 Task: For heading Arial black with underline.  font size for heading18,  'Change the font style of data to'Calibri.  and font size to 9,  Change the alignment of both headline & data to Align center.  In the sheet  Data Entry Workbook Template Sheetbook
Action: Mouse moved to (904, 117)
Screenshot: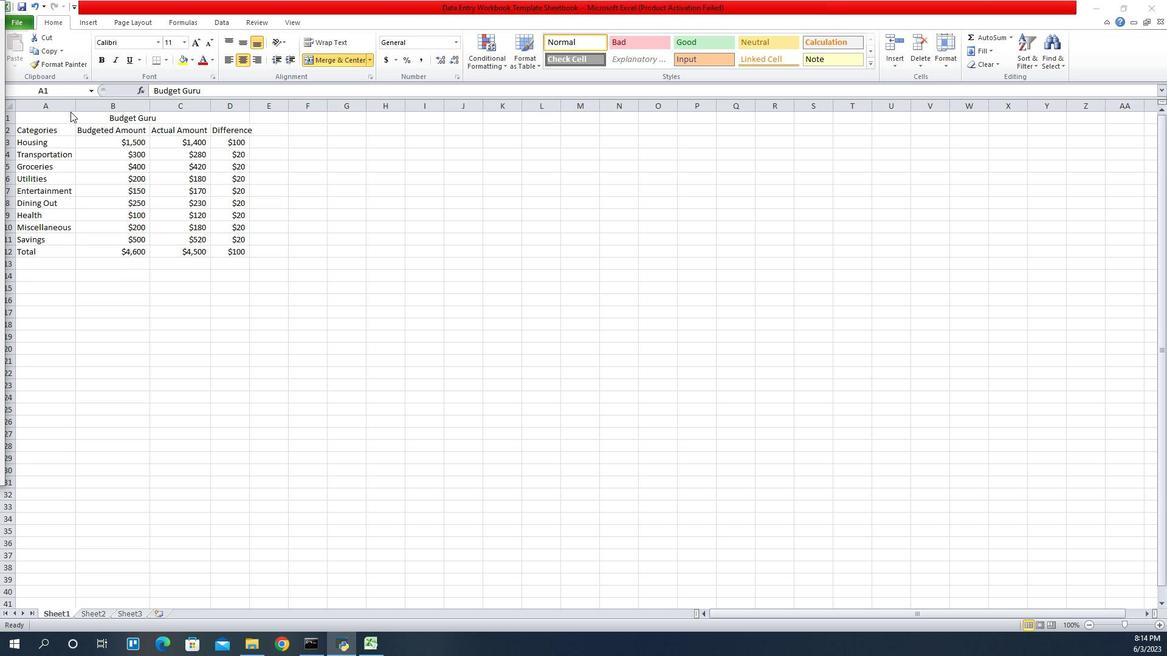 
Action: Mouse pressed left at (904, 117)
Screenshot: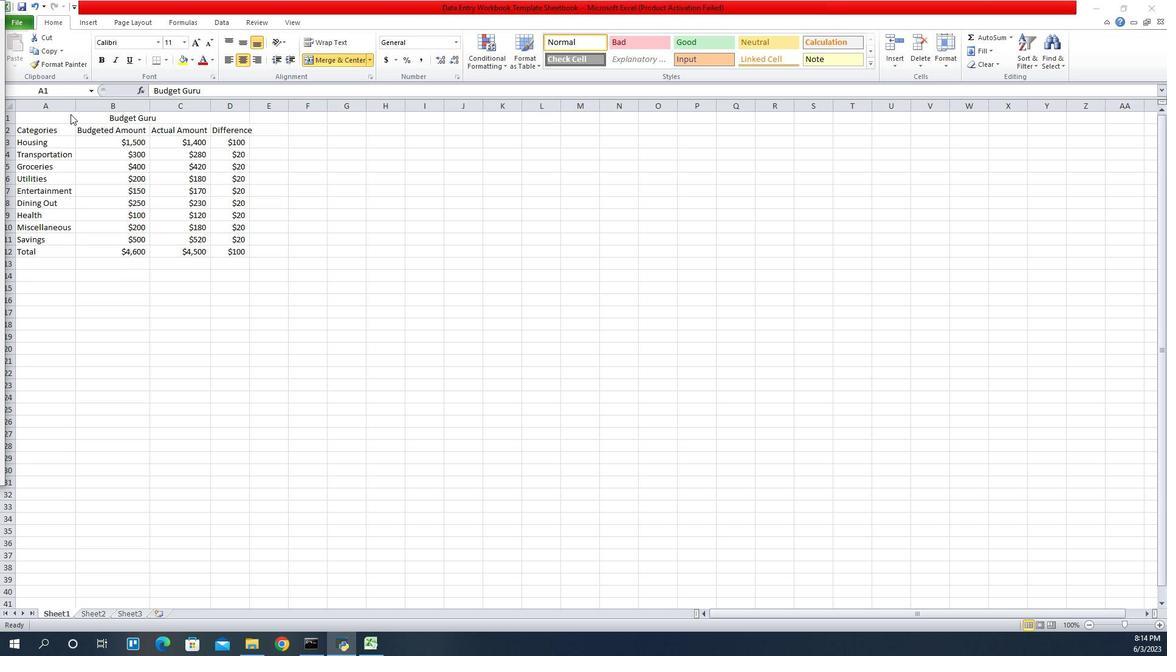 
Action: Mouse moved to (990, 50)
Screenshot: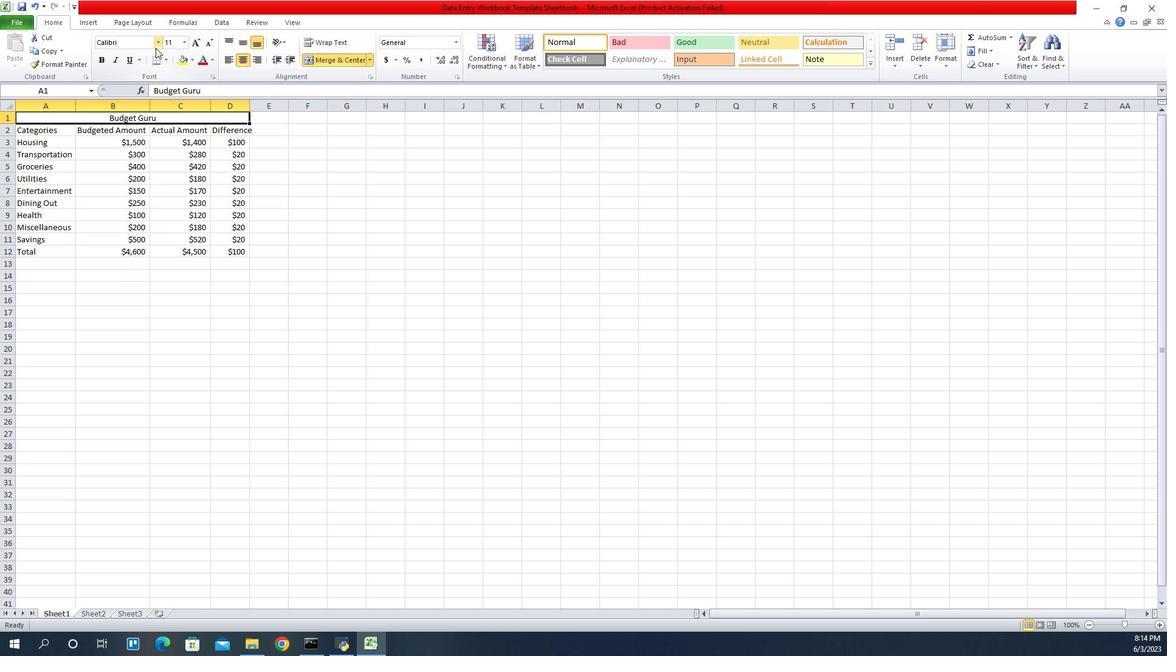 
Action: Mouse pressed left at (990, 50)
Screenshot: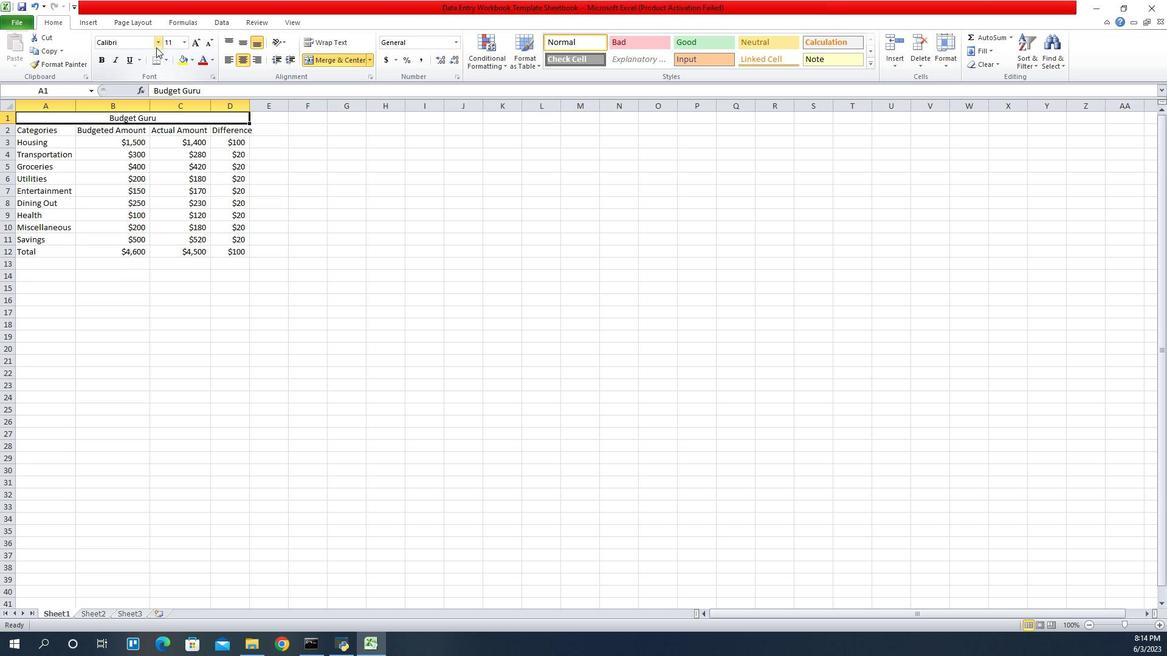 
Action: Mouse moved to (977, 153)
Screenshot: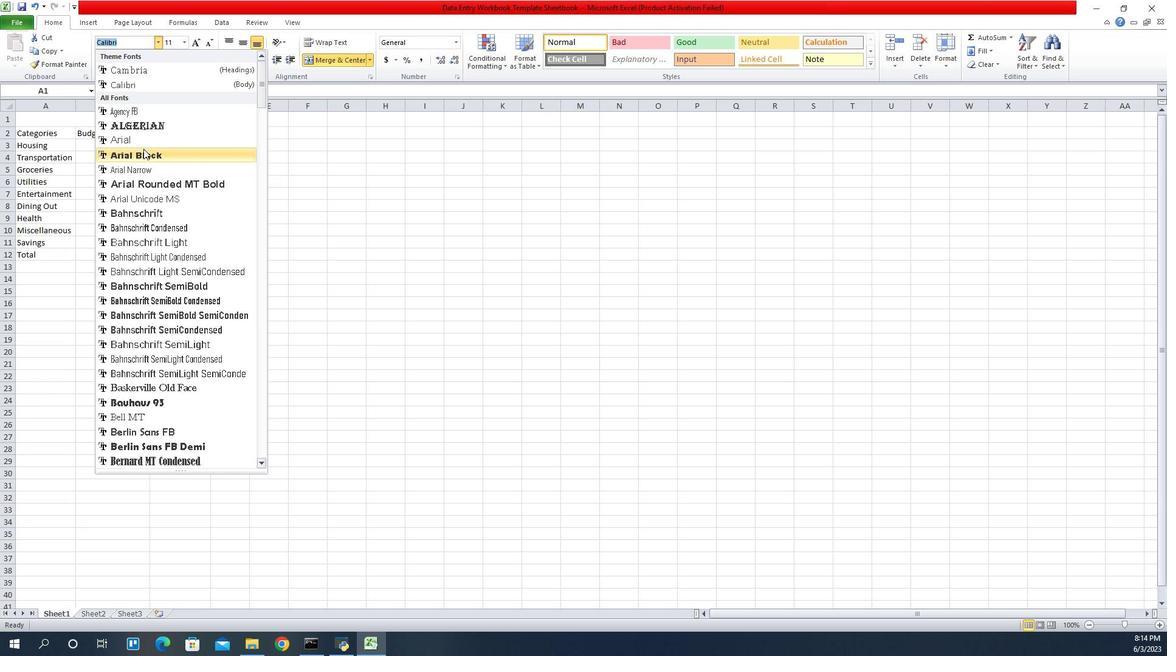 
Action: Mouse pressed left at (977, 153)
Screenshot: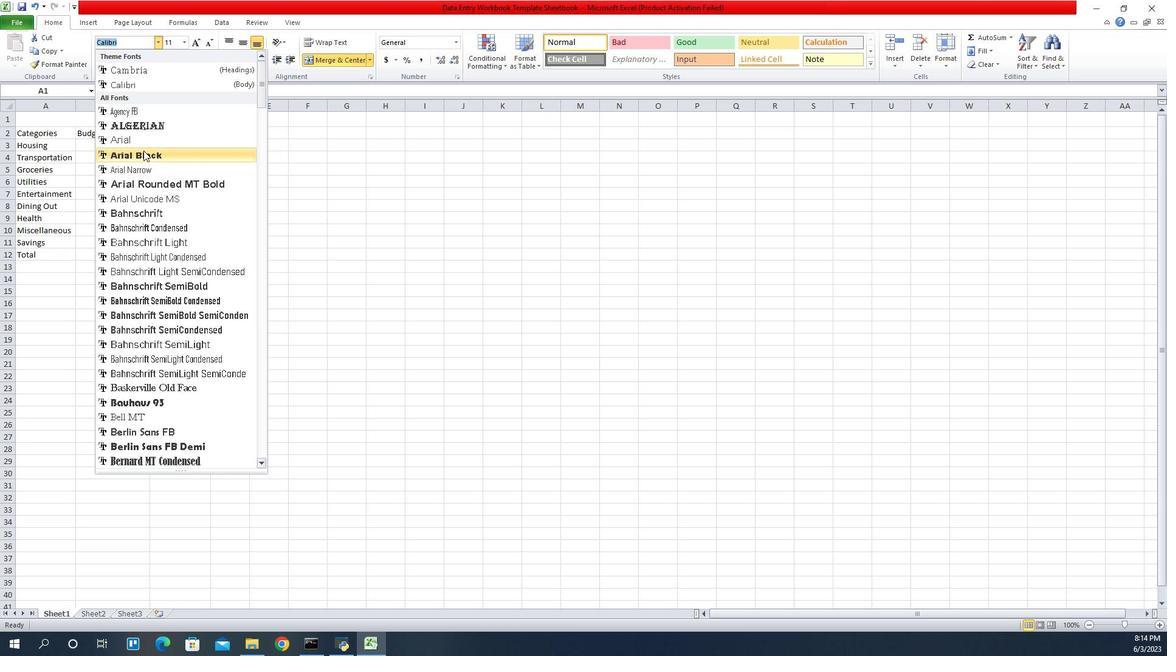 
Action: Mouse pressed left at (977, 153)
Screenshot: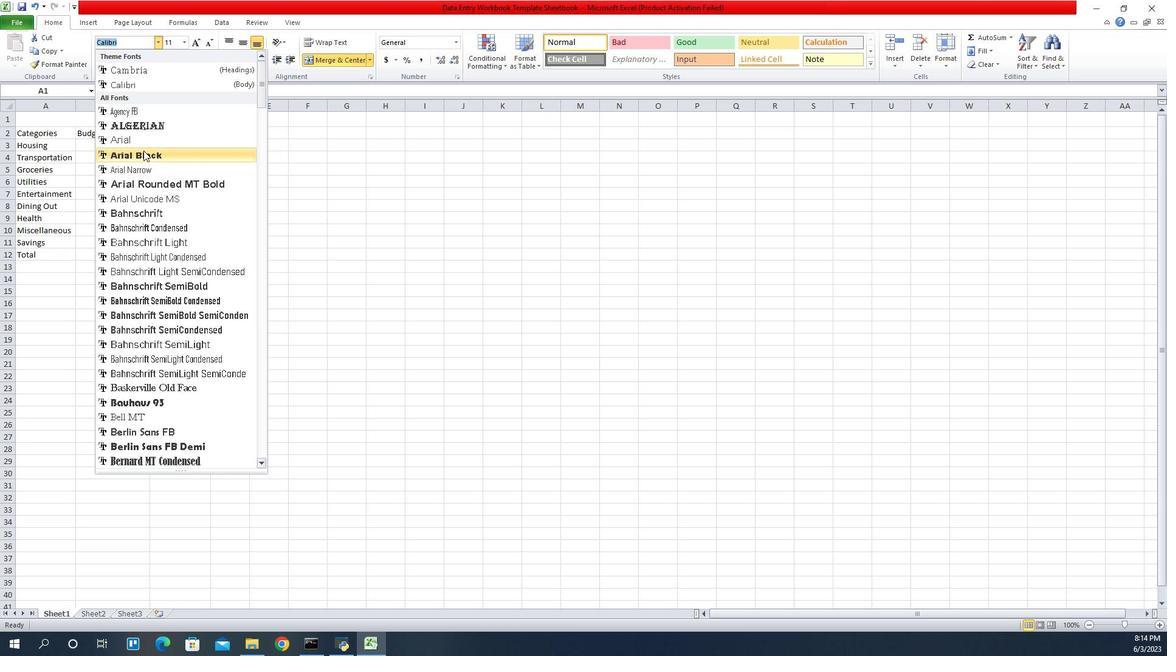 
Action: Mouse moved to (923, 142)
Screenshot: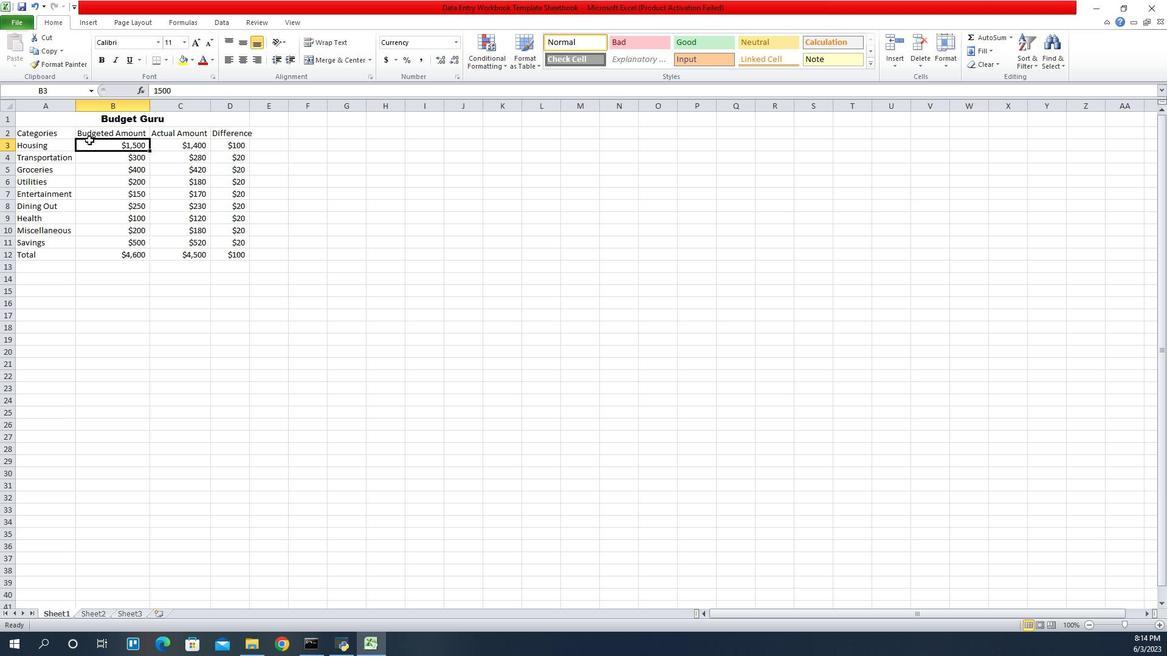 
Action: Key pressed ctrl+Z
Screenshot: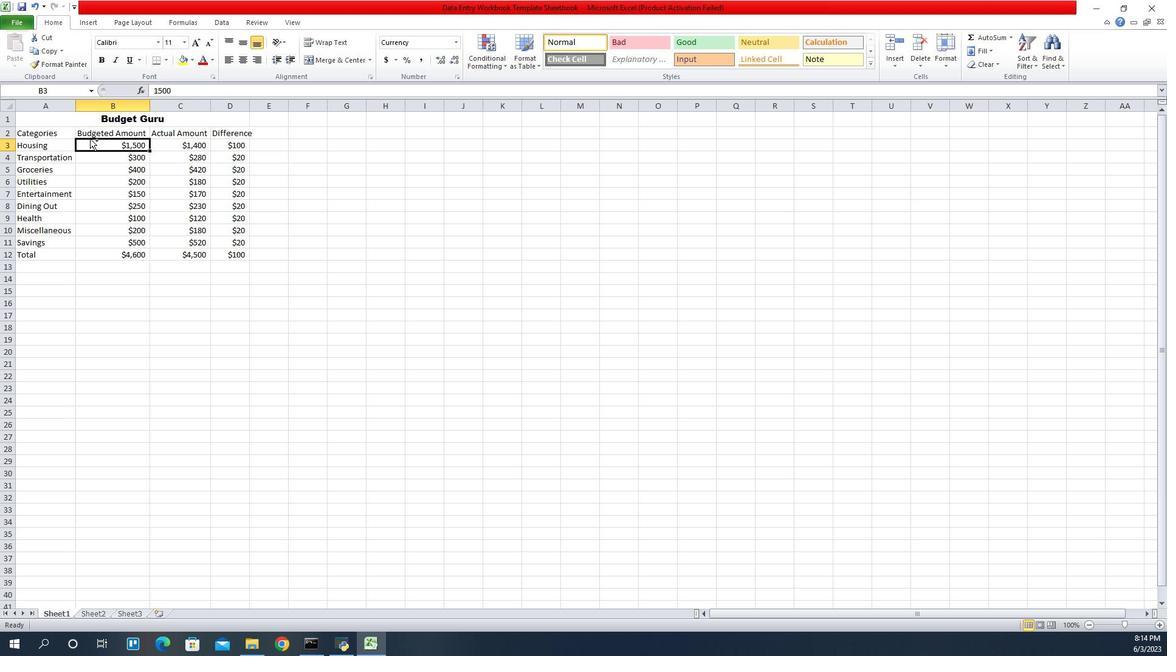 
Action: Mouse moved to (992, 48)
Screenshot: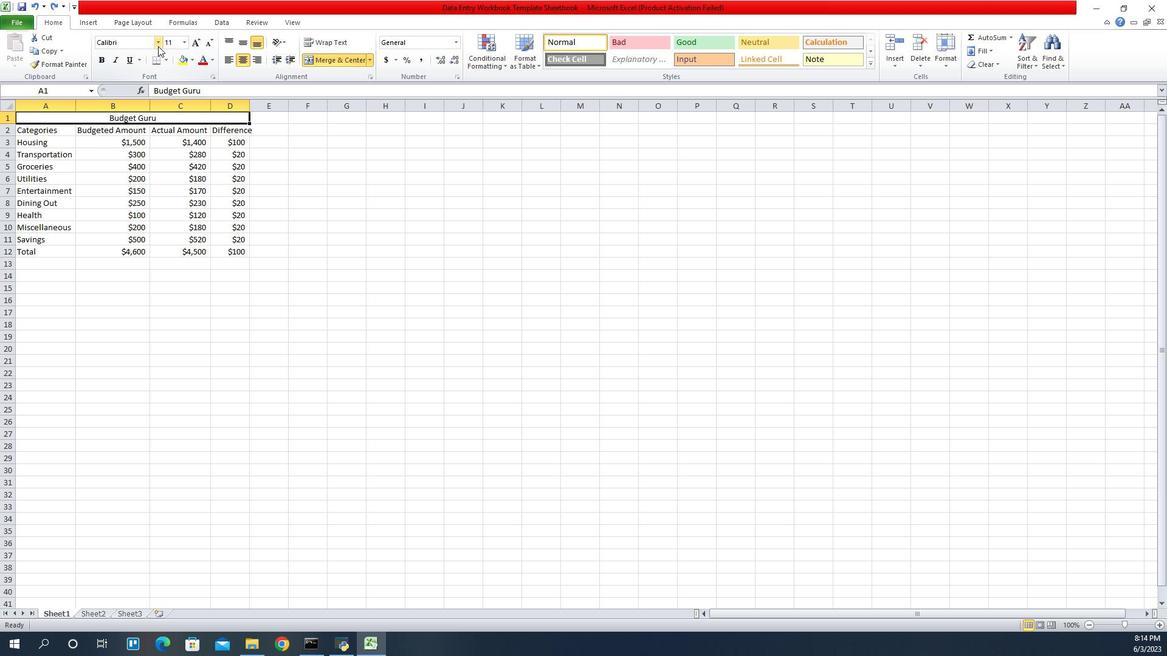 
Action: Mouse pressed left at (992, 48)
Screenshot: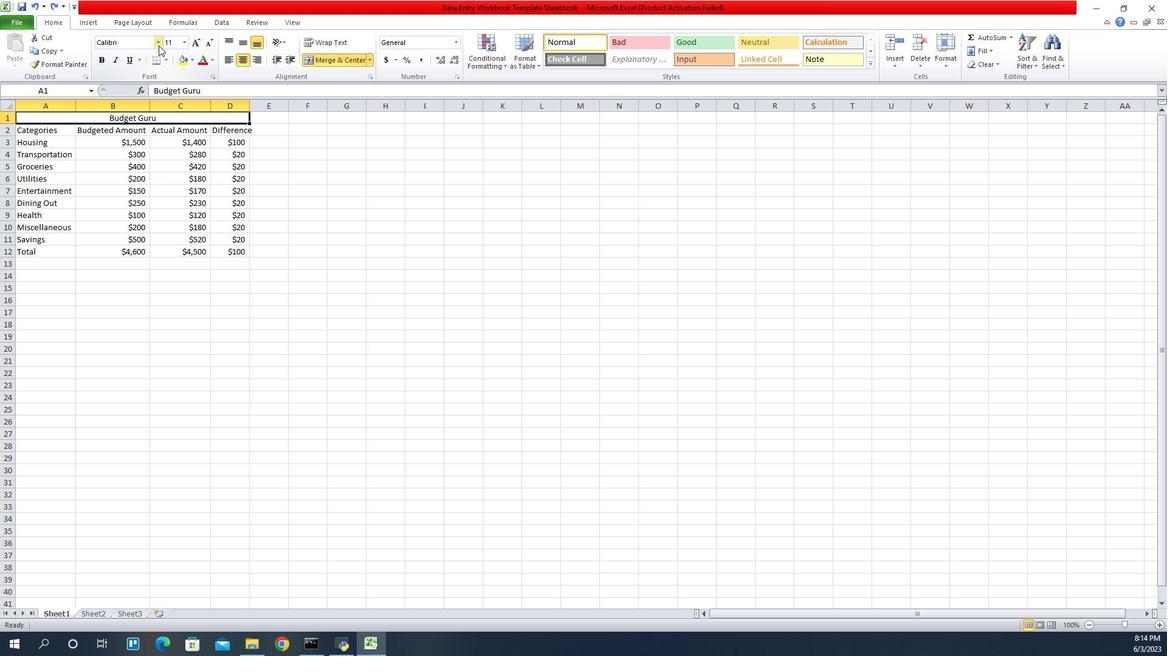 
Action: Mouse moved to (977, 154)
Screenshot: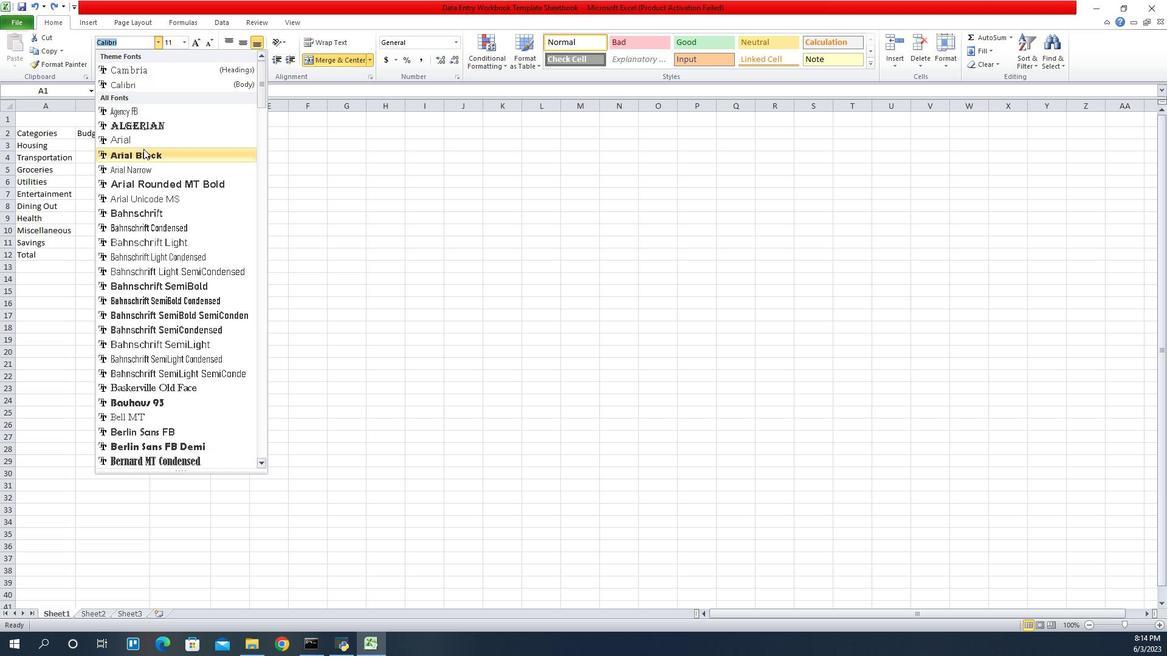 
Action: Mouse pressed left at (977, 154)
Screenshot: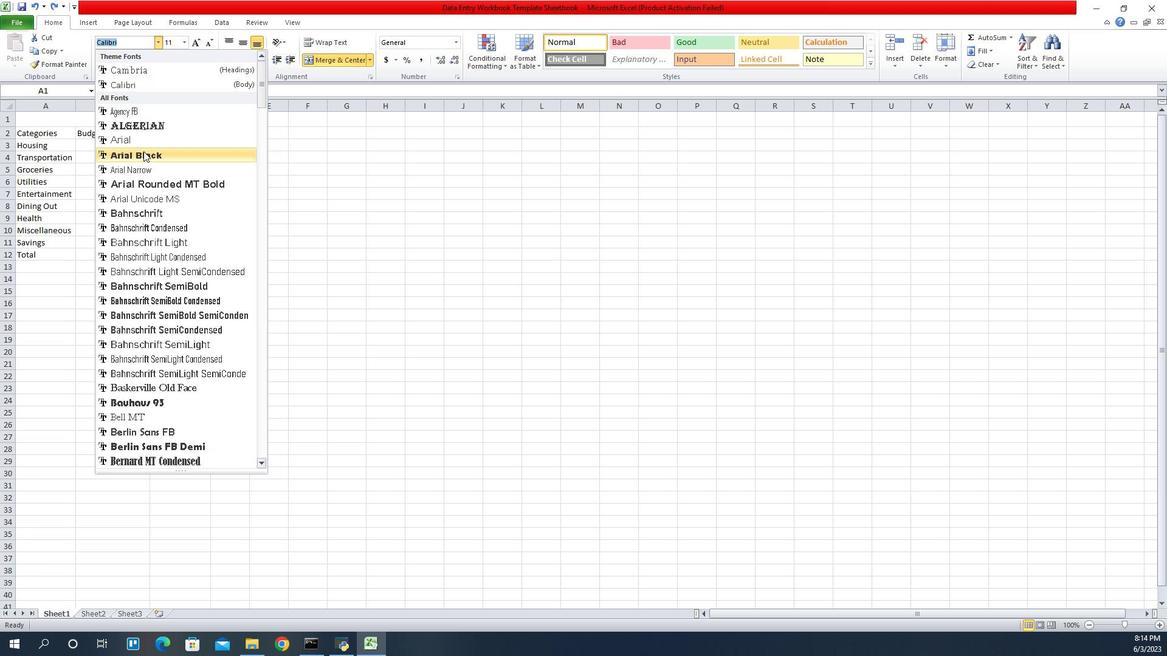 
Action: Mouse moved to (966, 63)
Screenshot: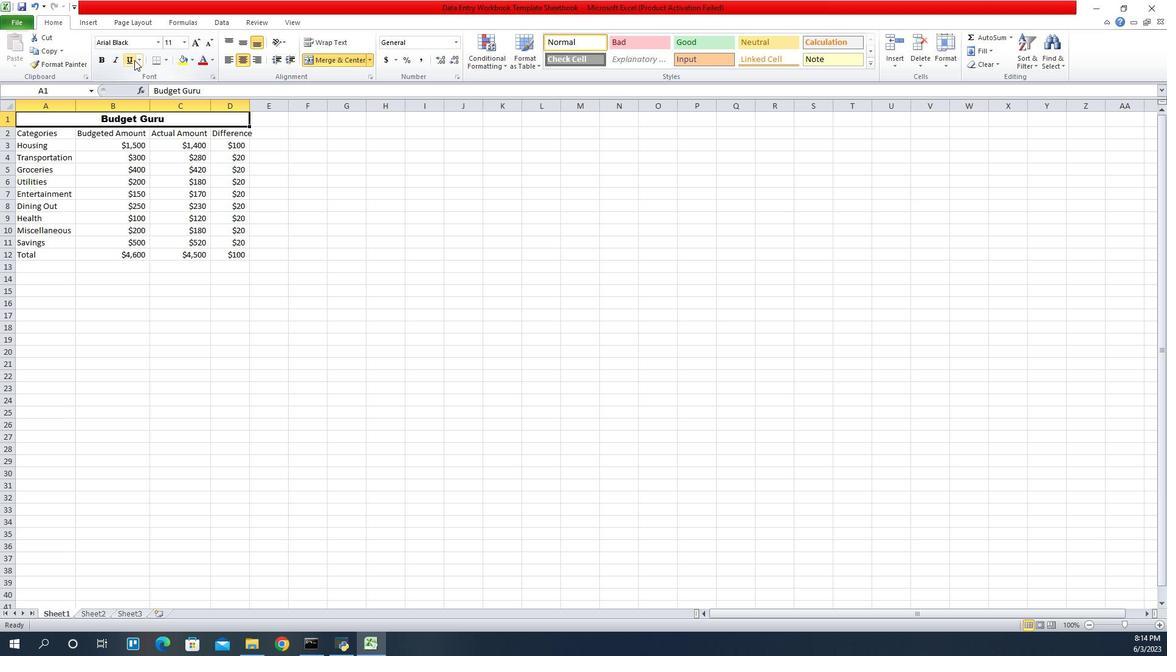
Action: Mouse pressed left at (966, 63)
Screenshot: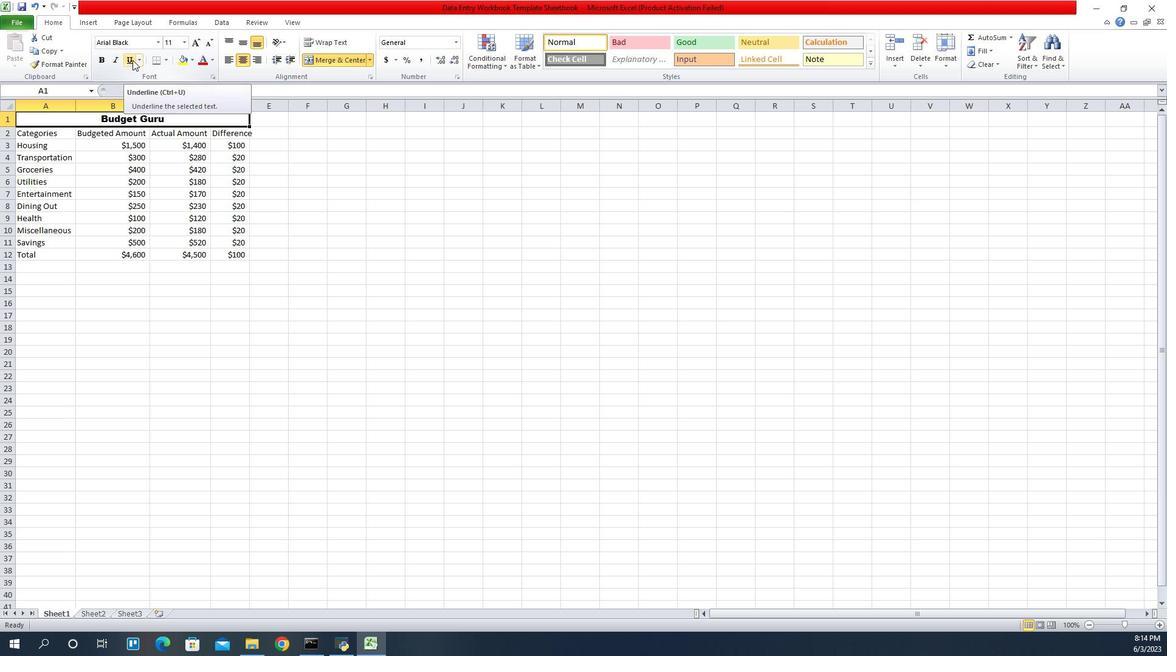 
Action: Mouse moved to (1018, 46)
Screenshot: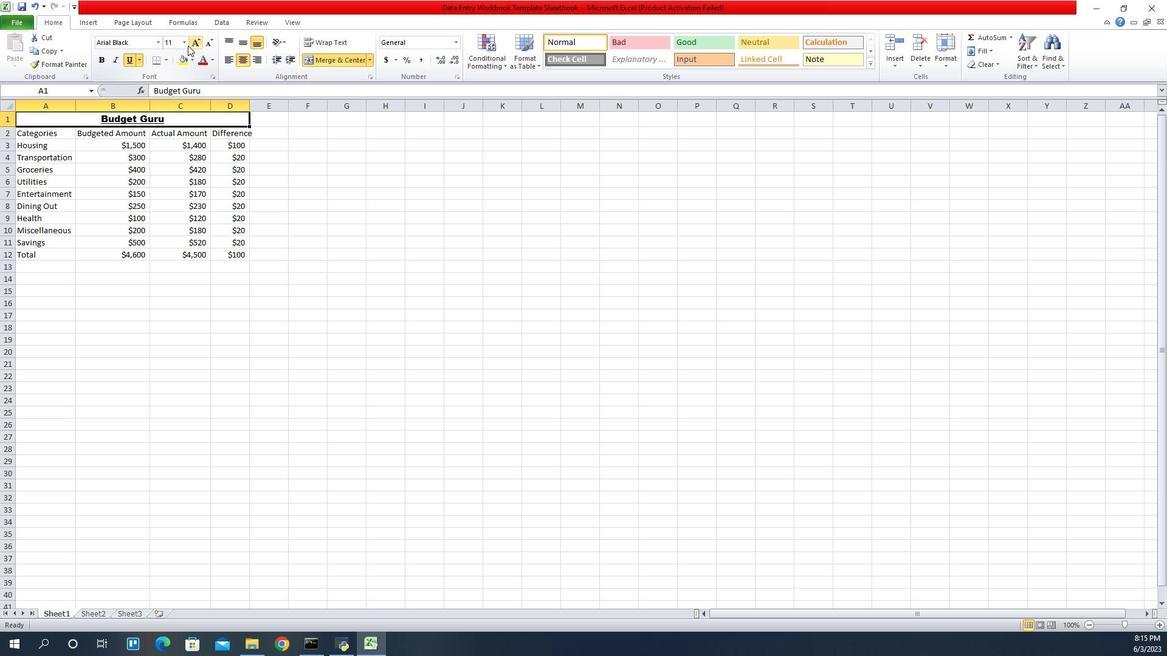 
Action: Mouse pressed left at (1018, 46)
Screenshot: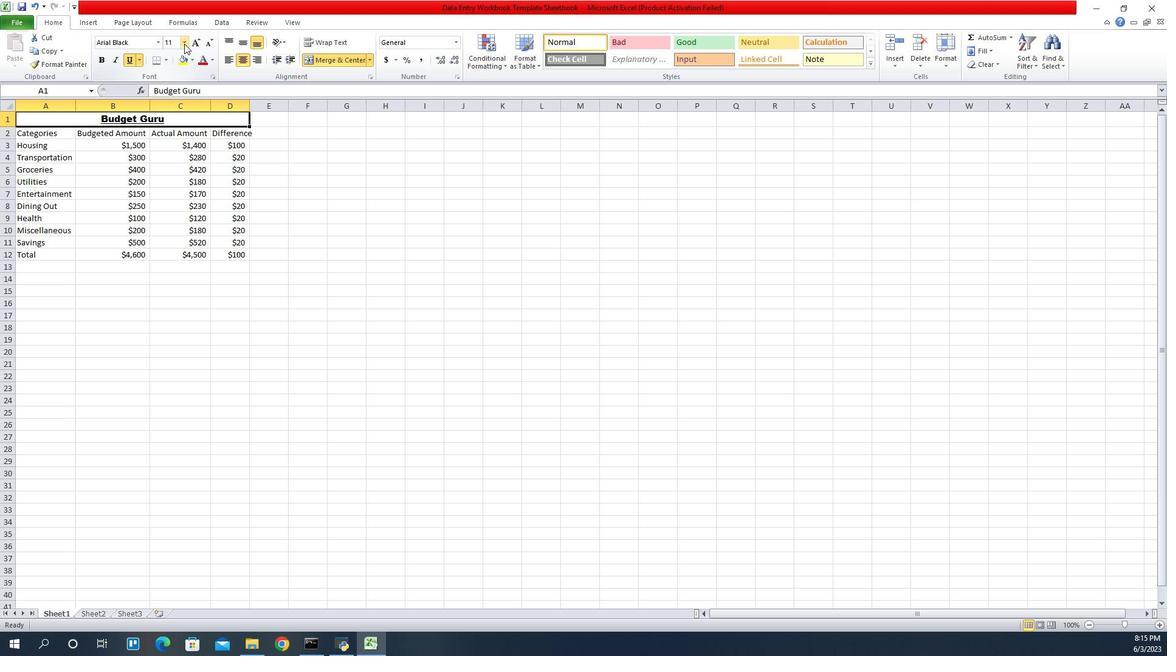 
Action: Mouse moved to (1005, 132)
Screenshot: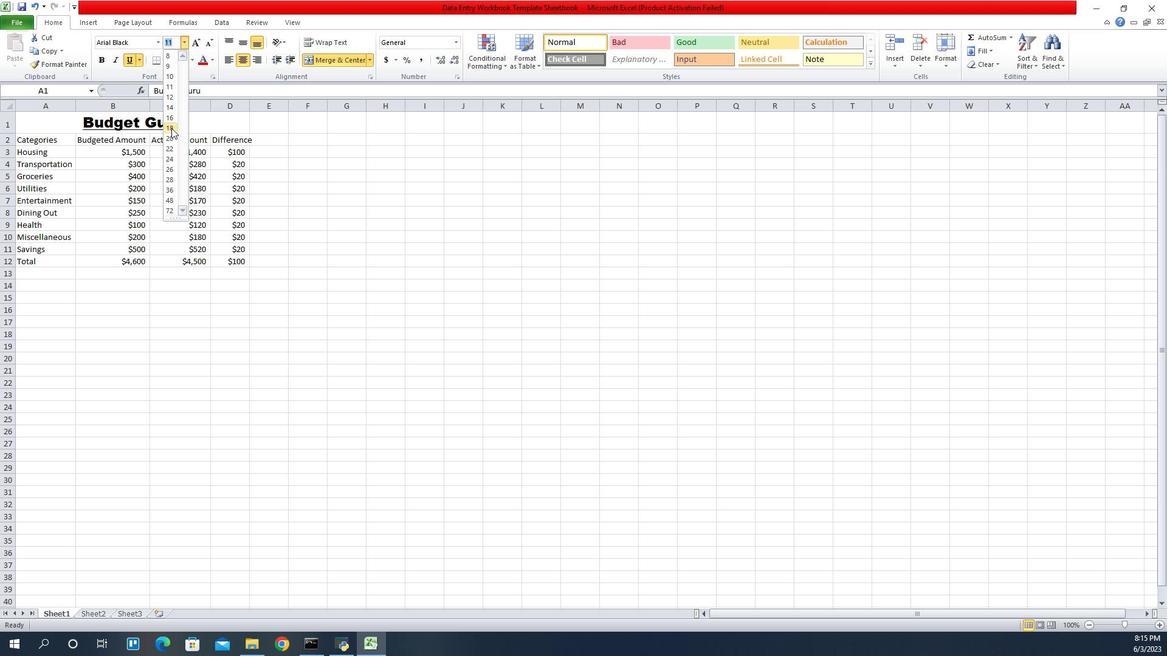 
Action: Mouse pressed left at (1005, 132)
Screenshot: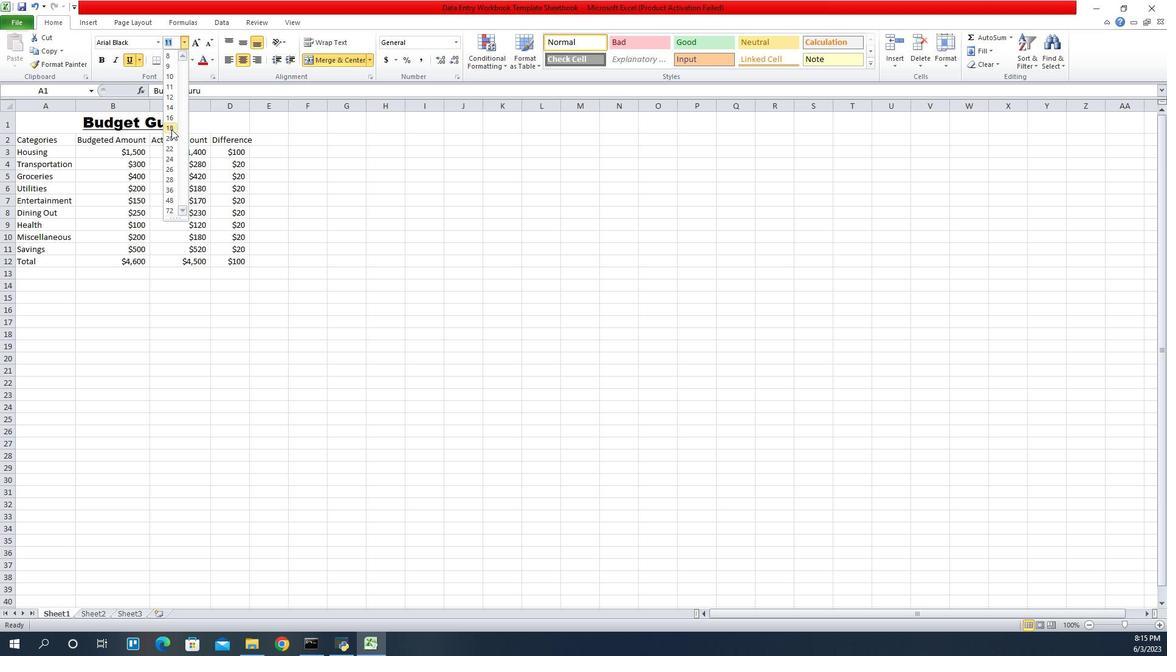 
Action: Mouse moved to (861, 144)
Screenshot: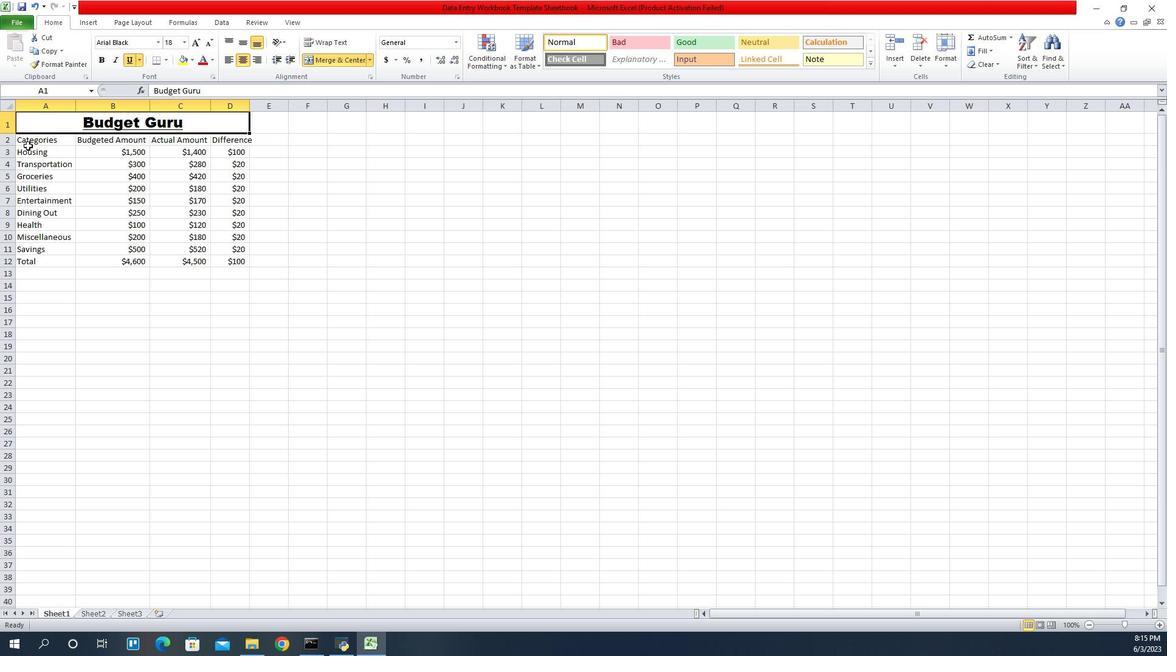 
Action: Mouse pressed left at (861, 144)
Screenshot: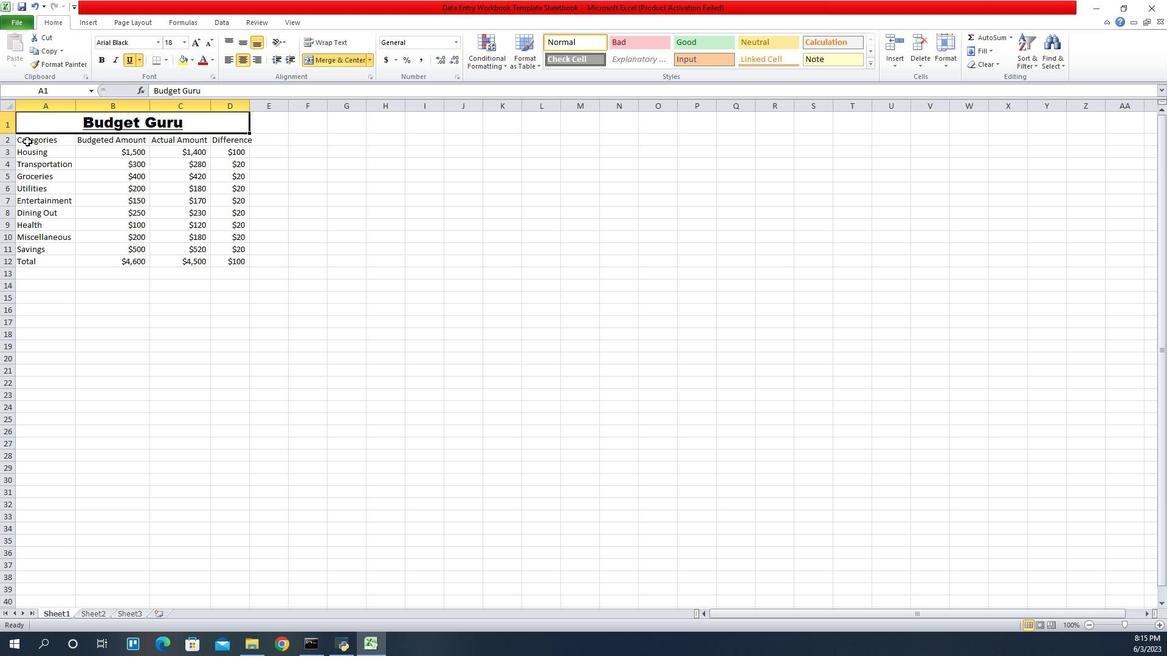 
Action: Mouse moved to (993, 48)
Screenshot: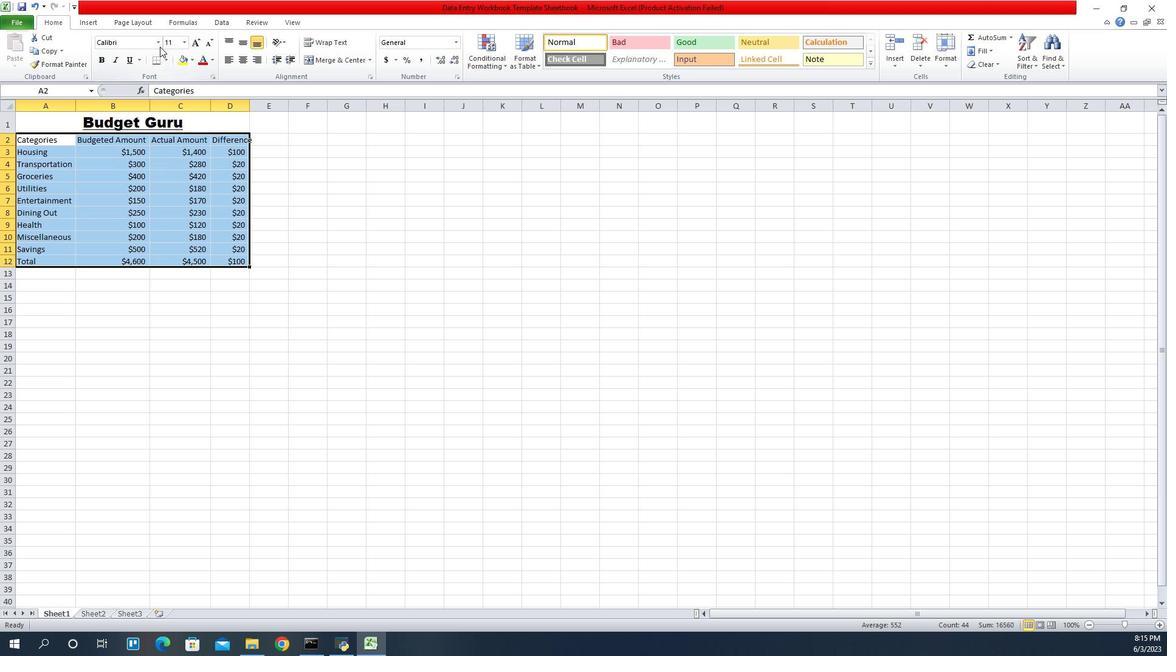 
Action: Mouse pressed left at (993, 48)
Screenshot: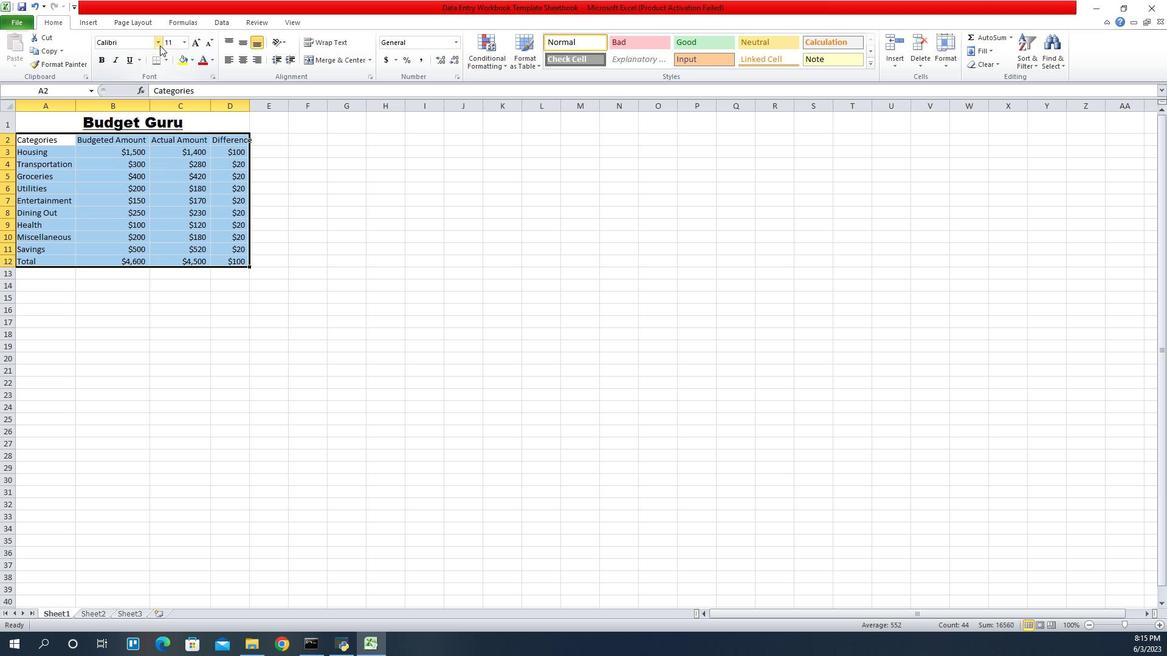 
Action: Mouse moved to (987, 86)
Screenshot: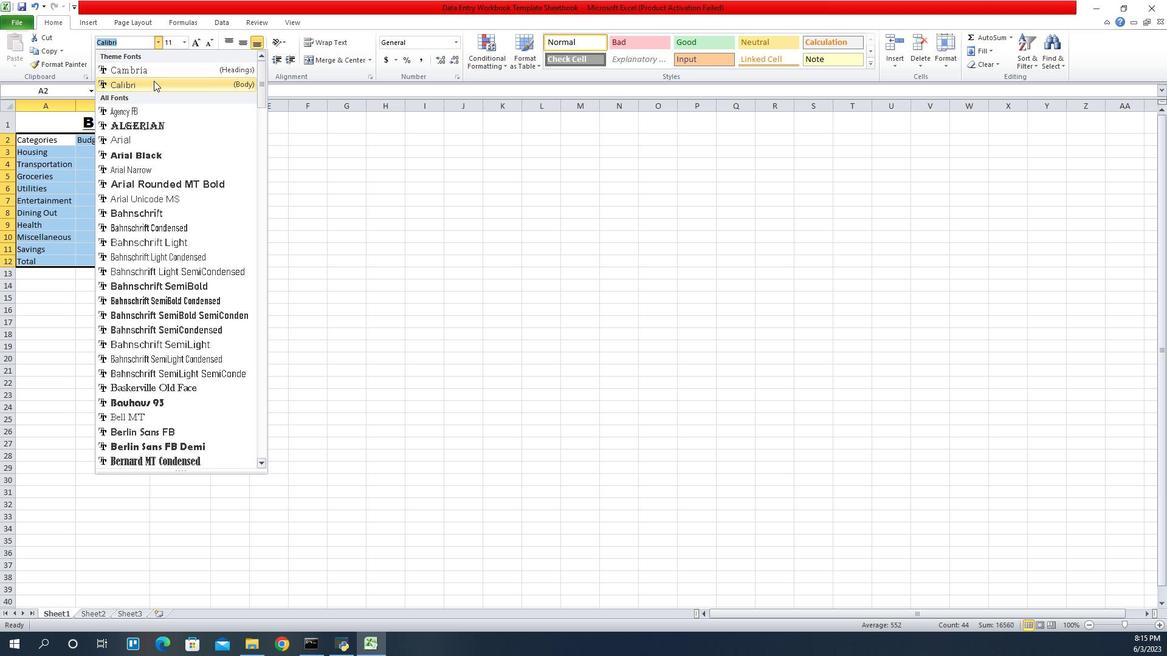 
Action: Mouse pressed left at (987, 86)
Screenshot: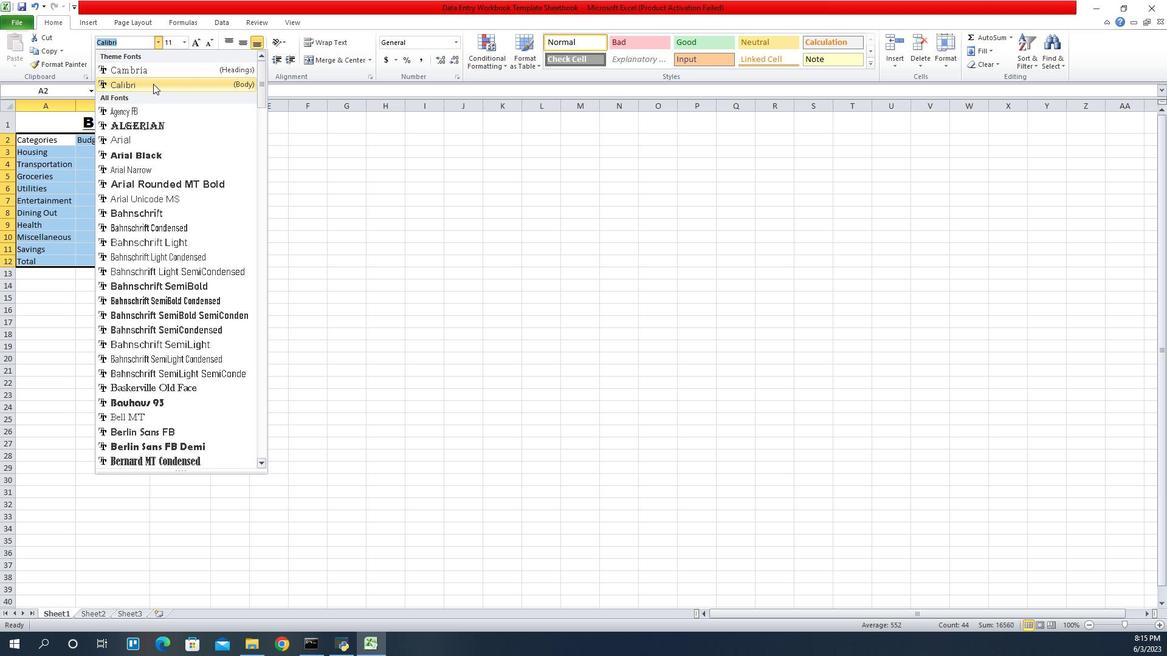 
Action: Mouse moved to (1018, 47)
Screenshot: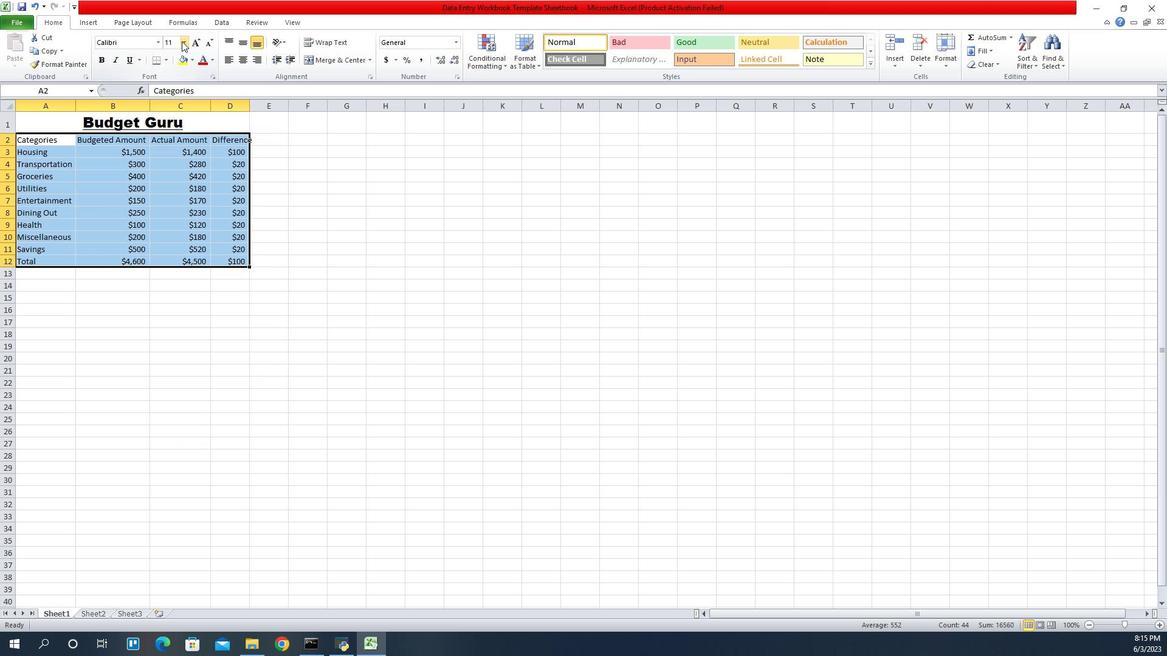 
Action: Mouse pressed left at (1018, 47)
Screenshot: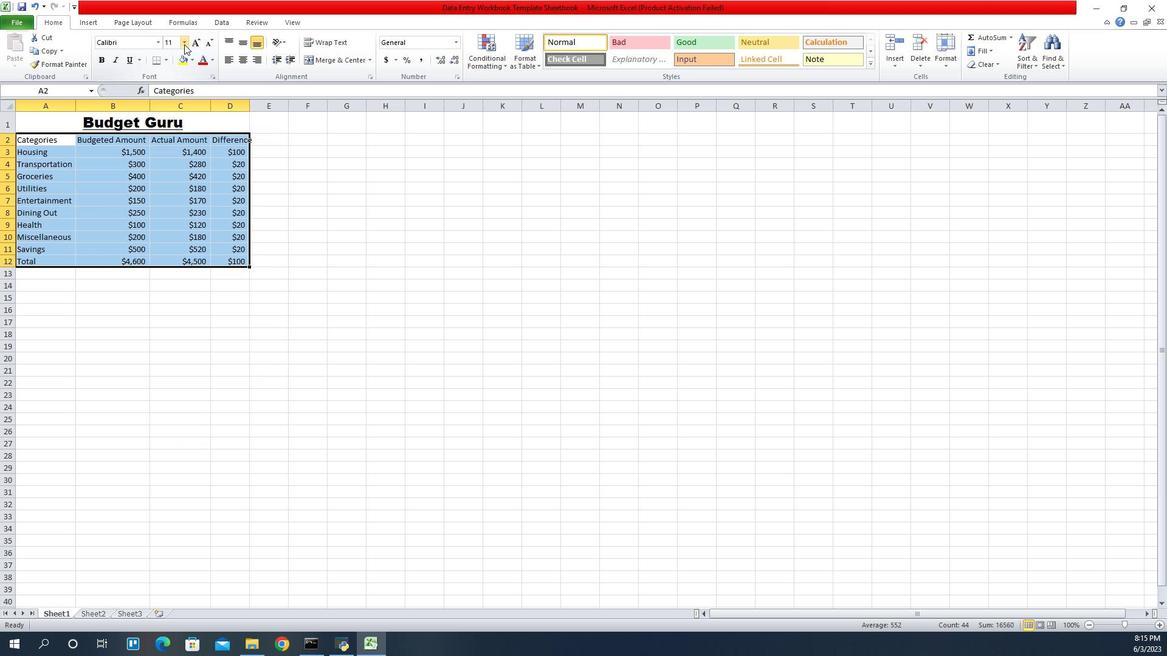 
Action: Mouse moved to (1007, 64)
Screenshot: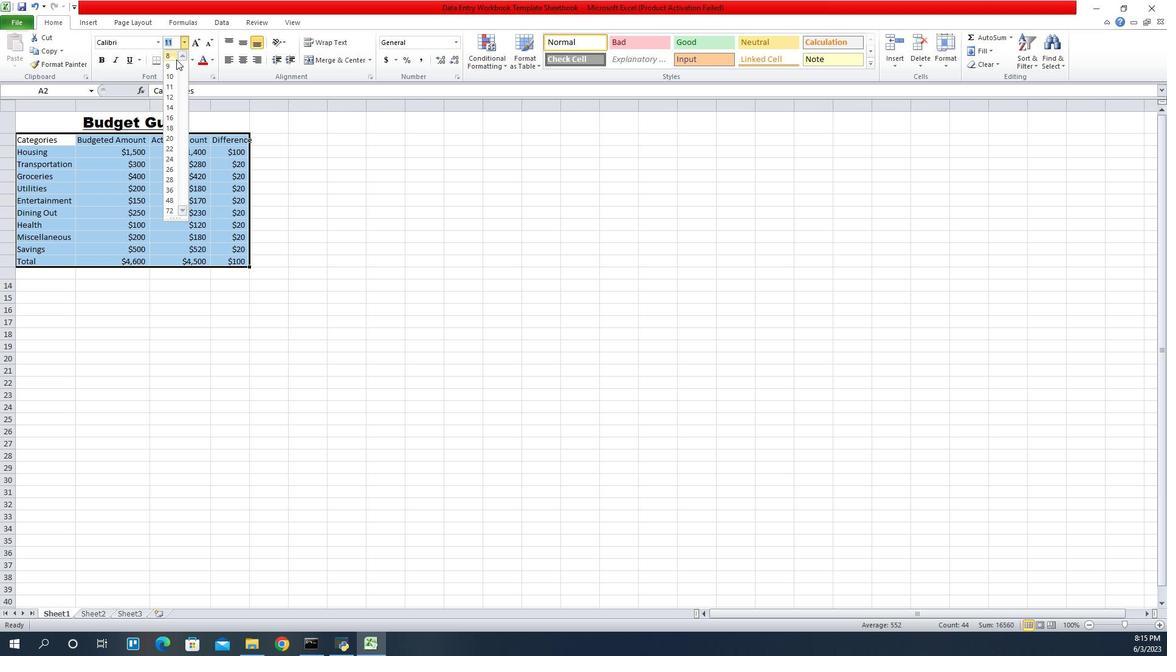 
Action: Mouse pressed left at (1007, 64)
Screenshot: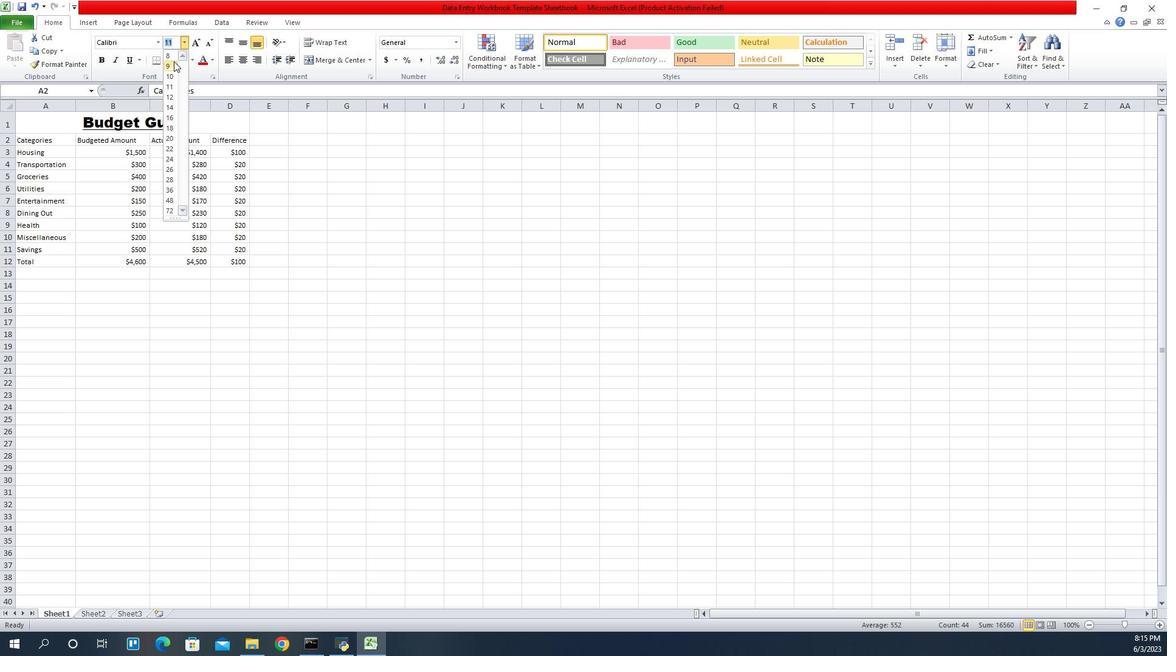 
Action: Mouse moved to (921, 125)
Screenshot: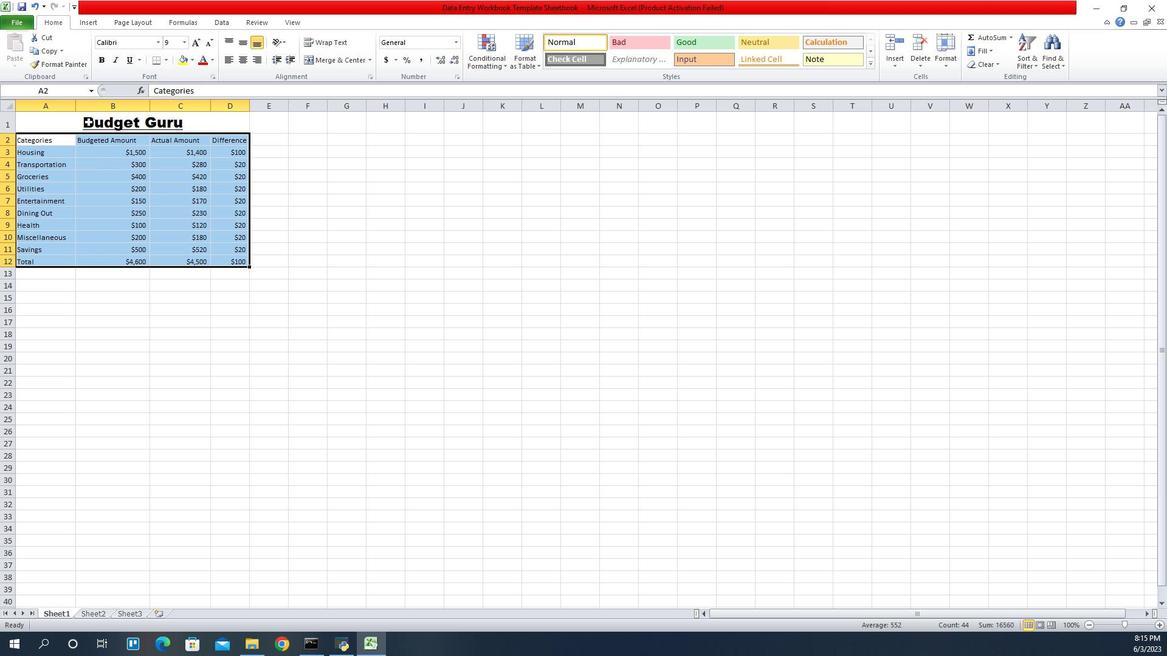 
Action: Mouse pressed left at (921, 125)
Screenshot: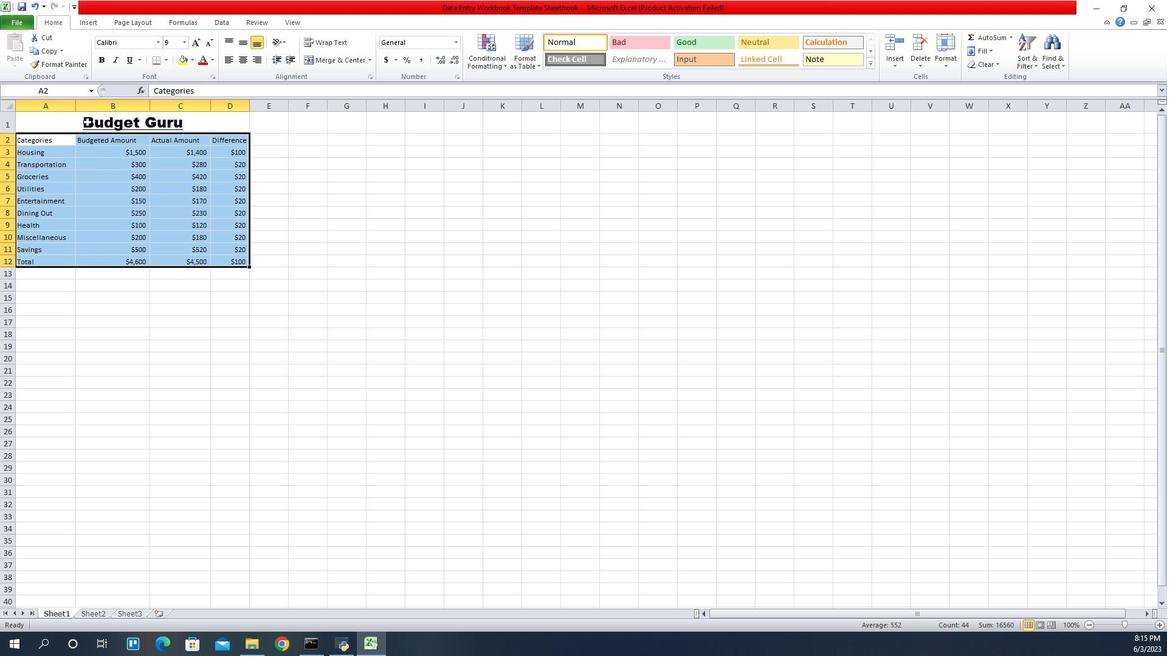 
Action: Mouse moved to (1072, 64)
Screenshot: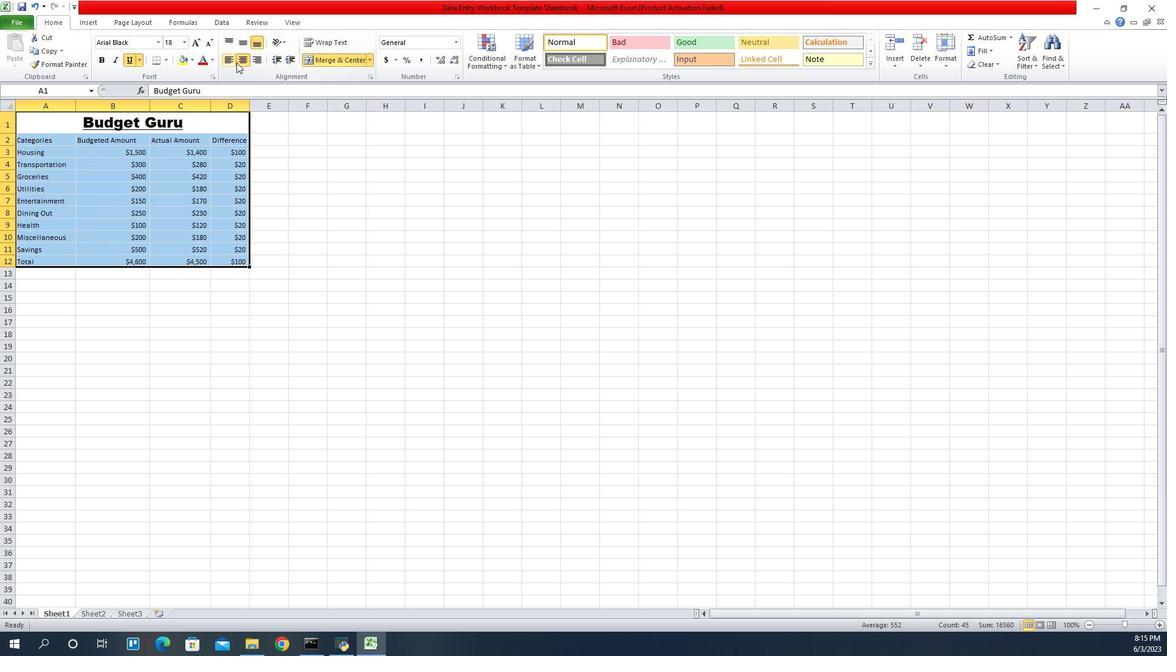 
Action: Mouse pressed left at (1072, 64)
Screenshot: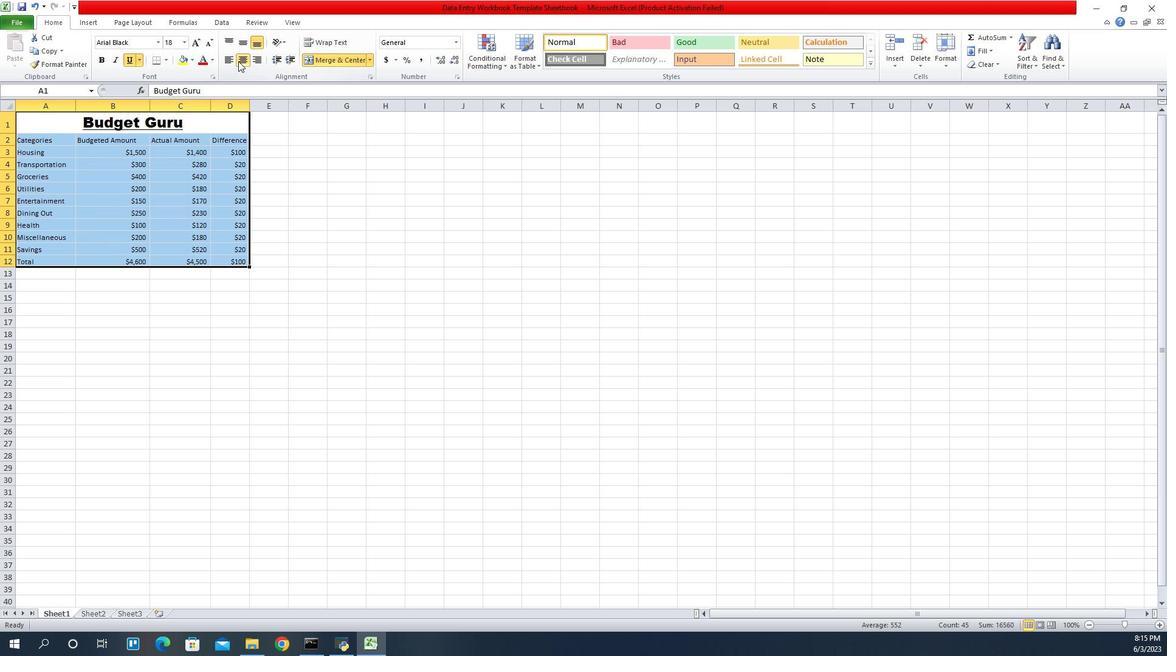 
Action: Mouse pressed left at (1072, 64)
Screenshot: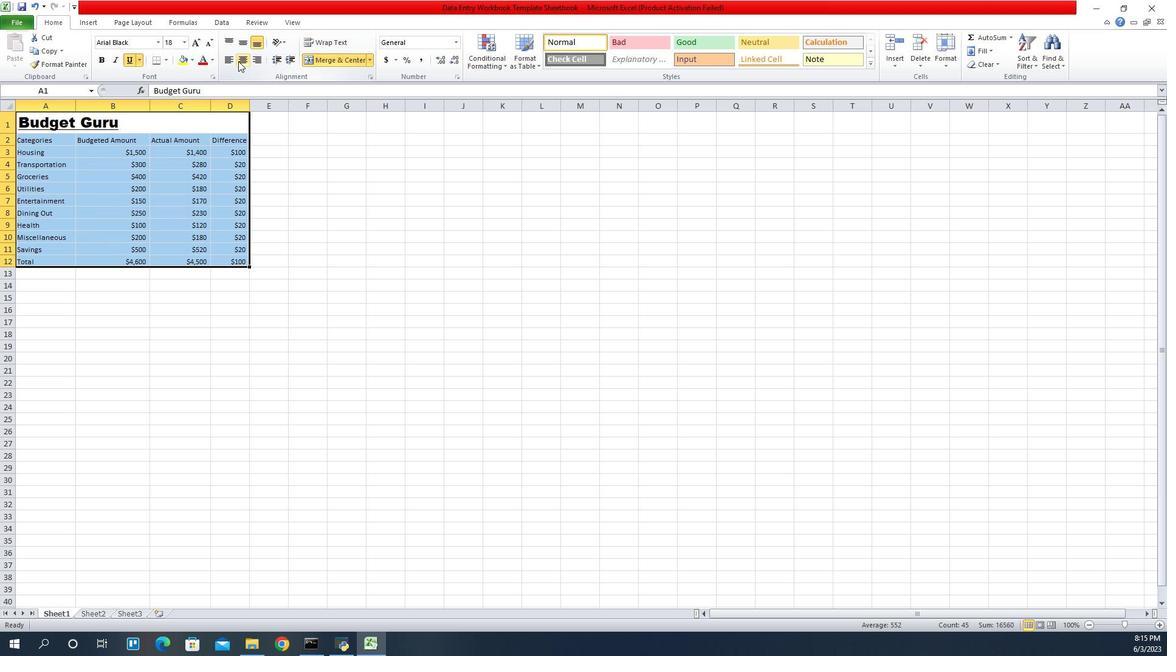
